 Task: Research Airbnb properties in Neftçala, Azerbaijan from 5th December, 2023 to 11th December, 2023 for 2 adults. Place can be entire place with 2 bedrooms having 2 beds and 1 bathroom. Property type can be flat. Amenities needed are: air conditioning. Booking option can be shelf check-in.
Action: Mouse moved to (390, 69)
Screenshot: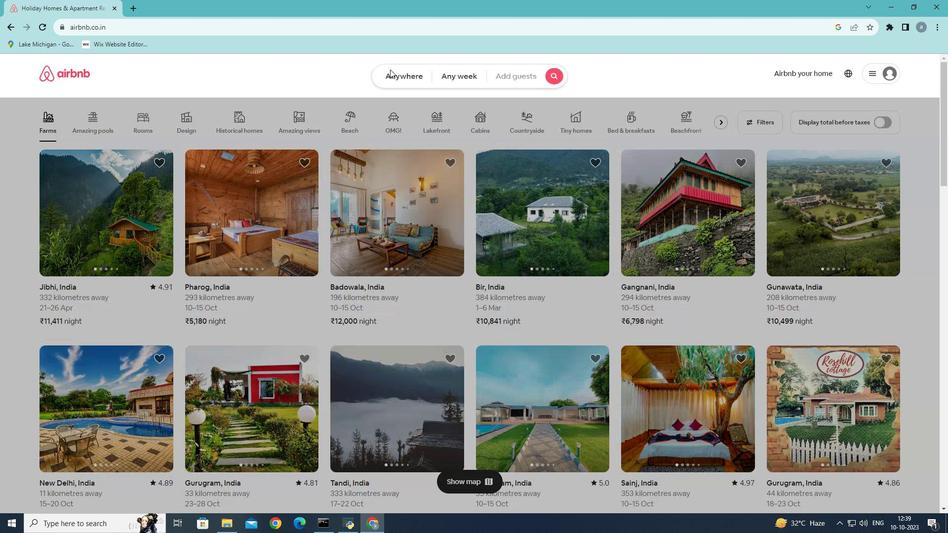 
Action: Mouse pressed left at (390, 69)
Screenshot: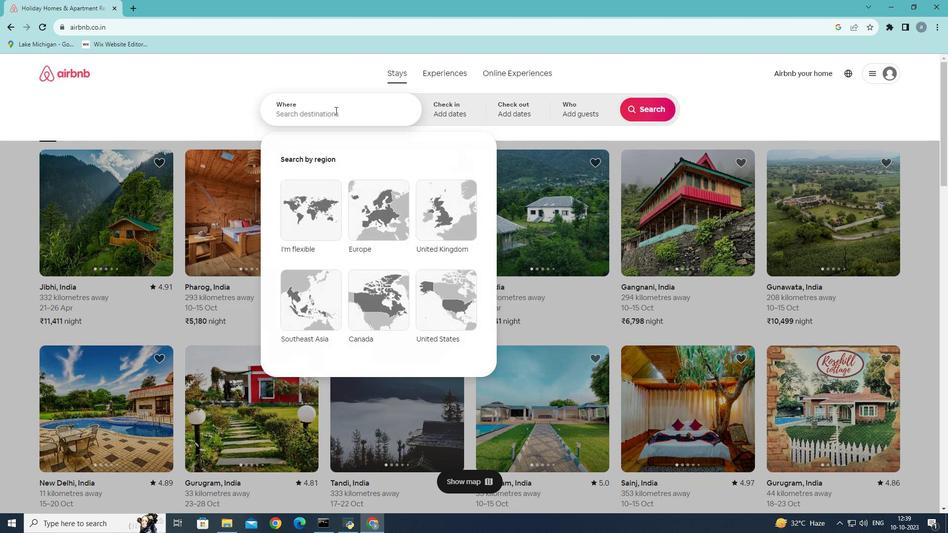 
Action: Mouse moved to (300, 114)
Screenshot: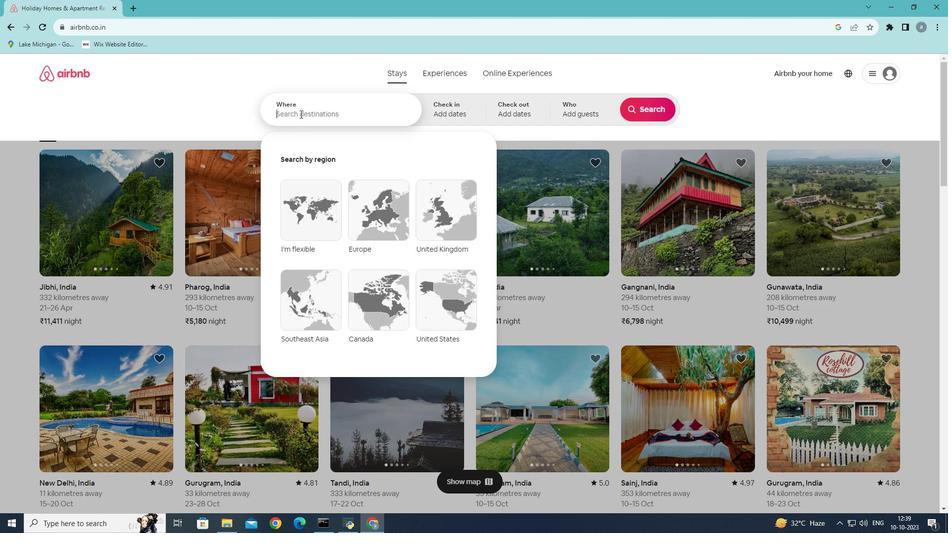 
Action: Mouse pressed left at (300, 114)
Screenshot: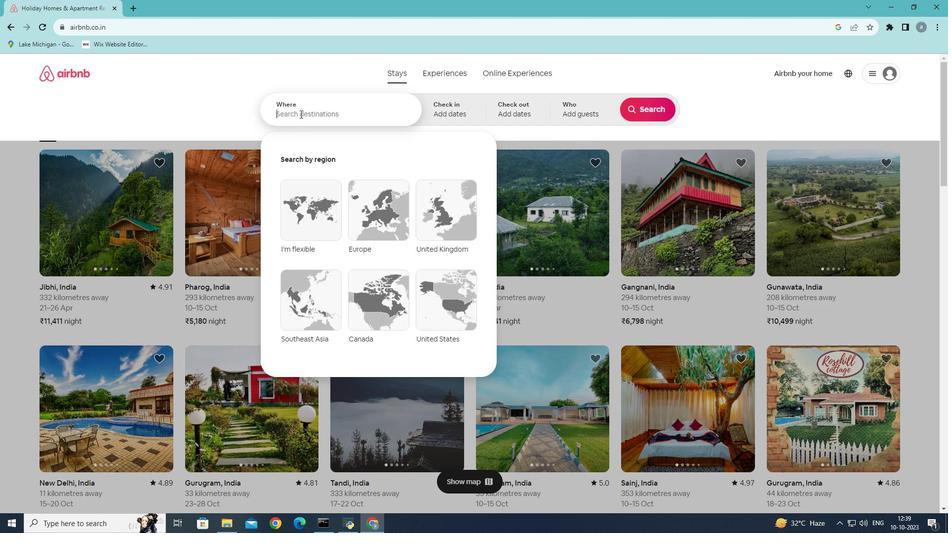 
Action: Key pressed <Key.shift>Neftcala
Screenshot: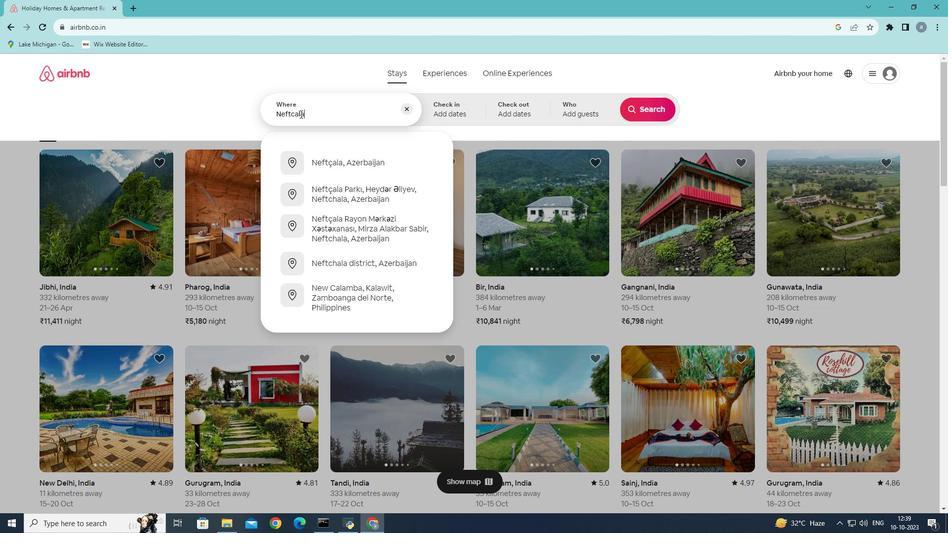 
Action: Mouse moved to (343, 163)
Screenshot: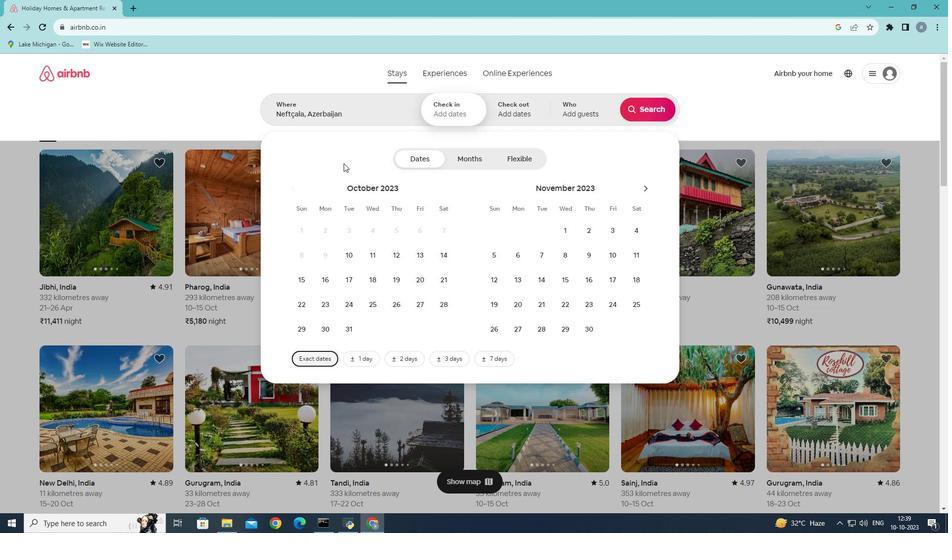 
Action: Mouse pressed left at (343, 163)
Screenshot: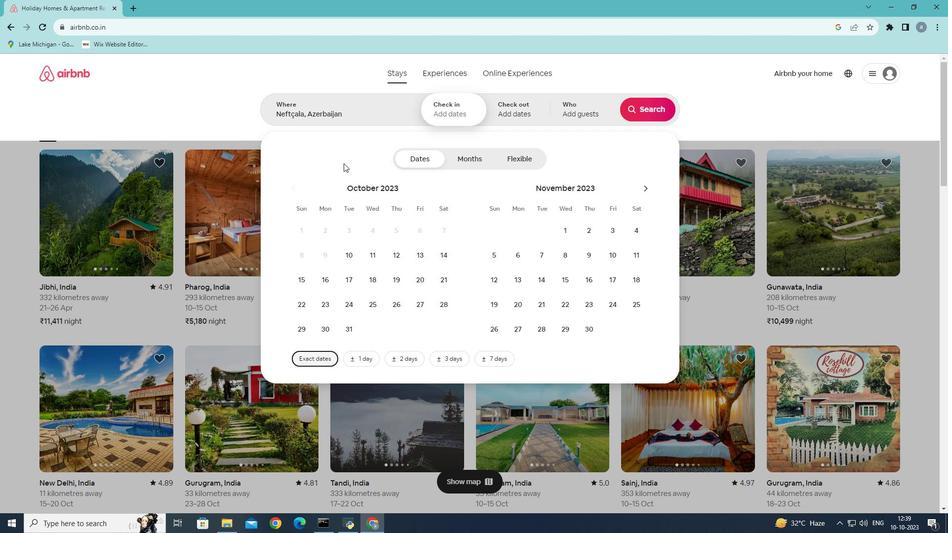 
Action: Mouse moved to (644, 188)
Screenshot: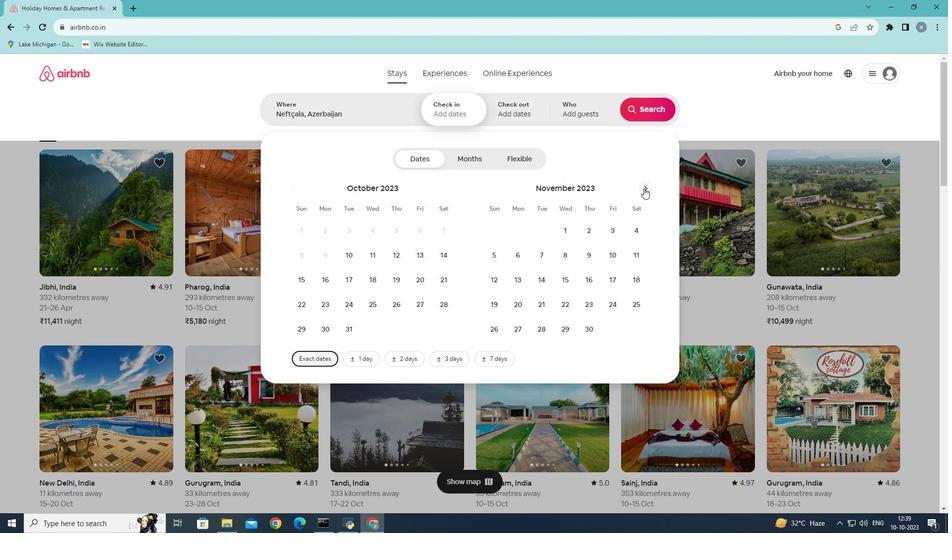 
Action: Mouse pressed left at (644, 188)
Screenshot: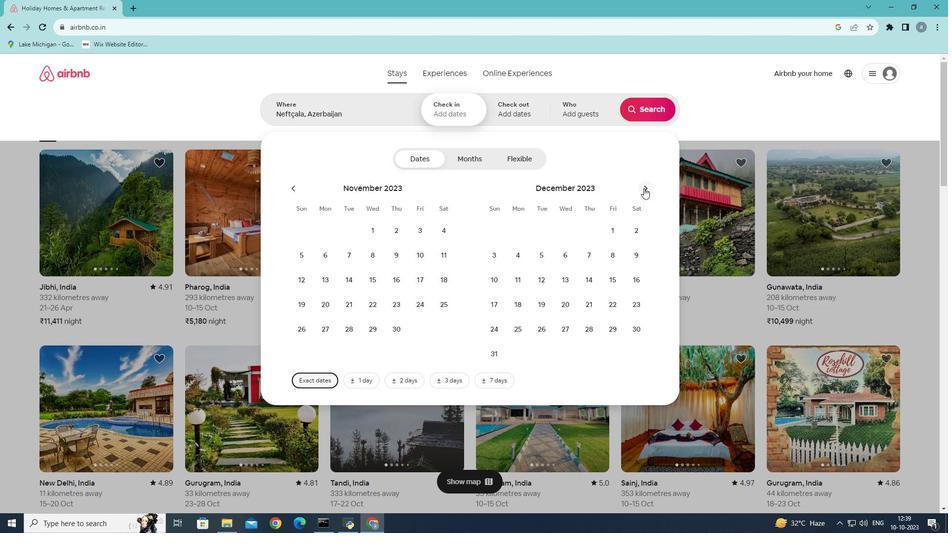 
Action: Mouse moved to (548, 255)
Screenshot: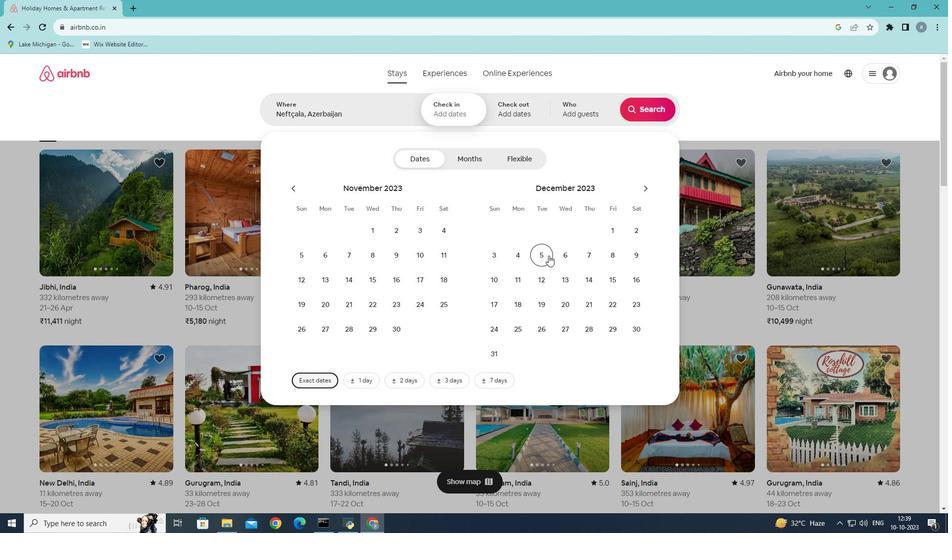 
Action: Mouse pressed left at (548, 255)
Screenshot: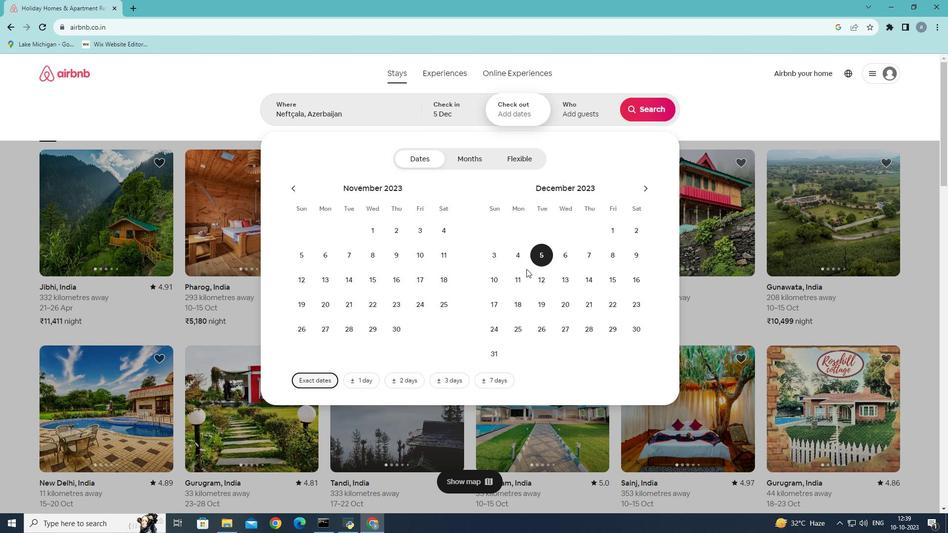 
Action: Mouse moved to (521, 278)
Screenshot: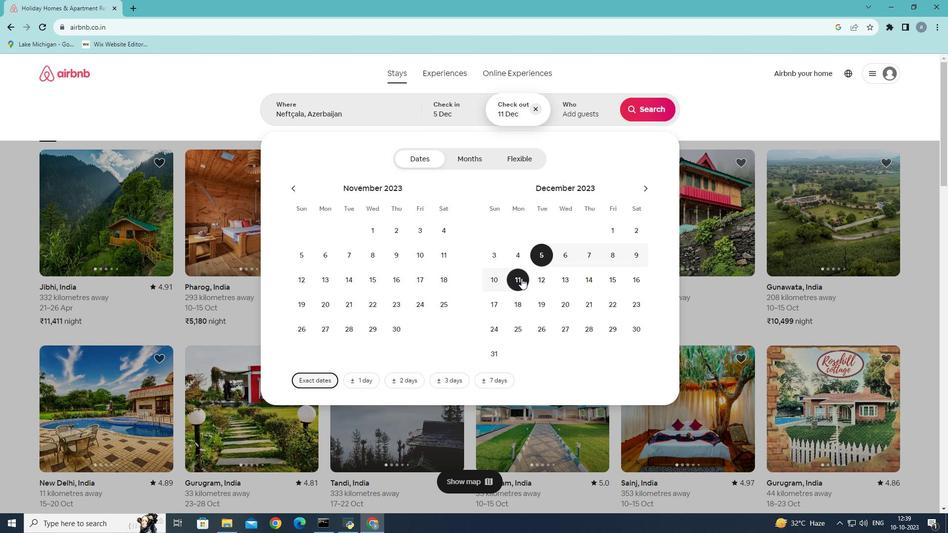 
Action: Mouse pressed left at (521, 278)
Screenshot: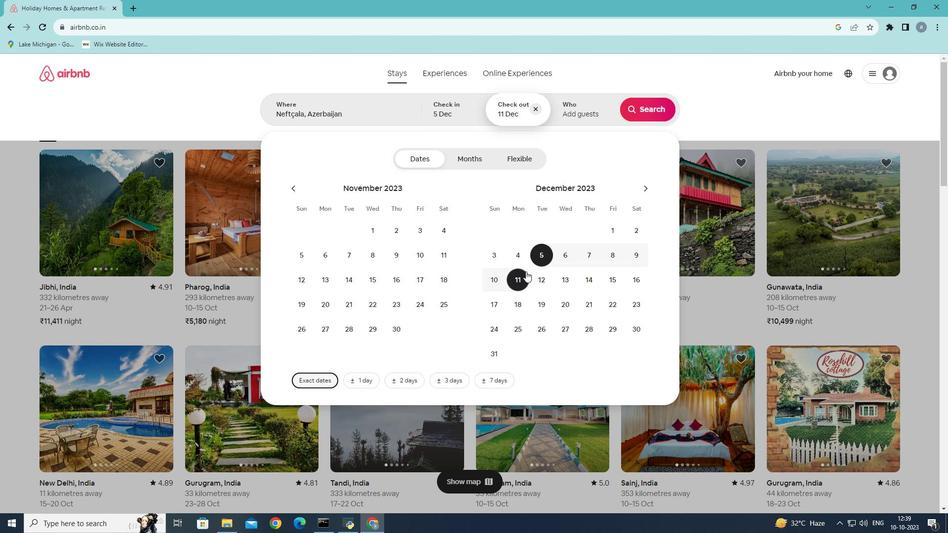 
Action: Mouse moved to (590, 112)
Screenshot: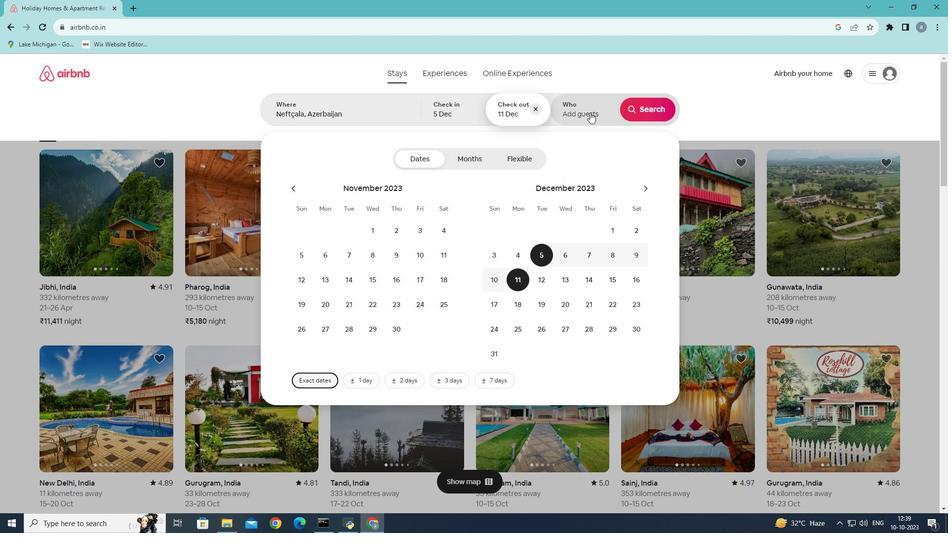 
Action: Mouse pressed left at (590, 112)
Screenshot: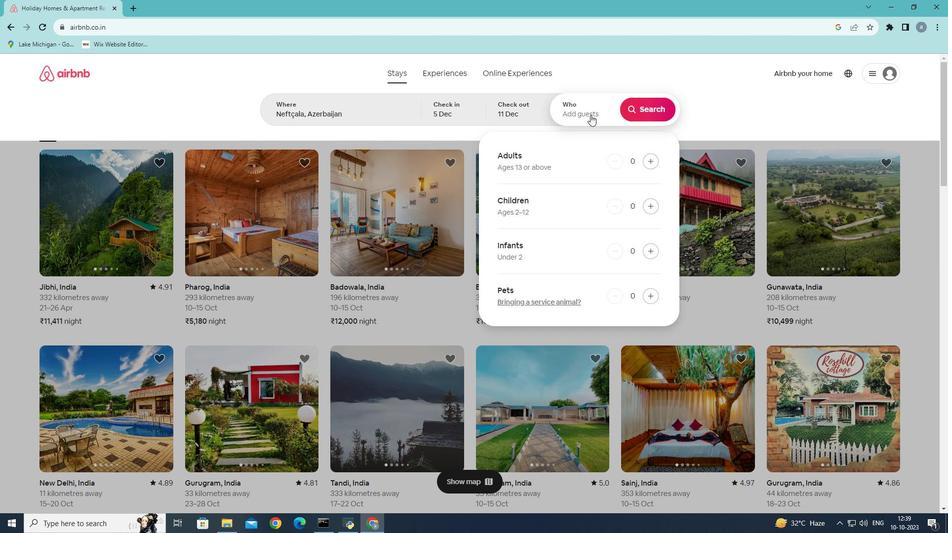 
Action: Mouse moved to (652, 161)
Screenshot: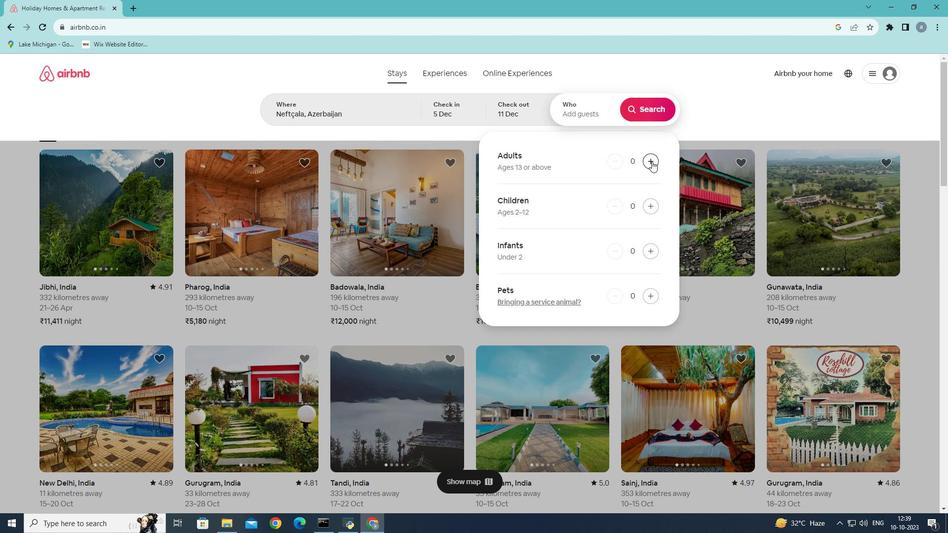 
Action: Mouse pressed left at (652, 161)
Screenshot: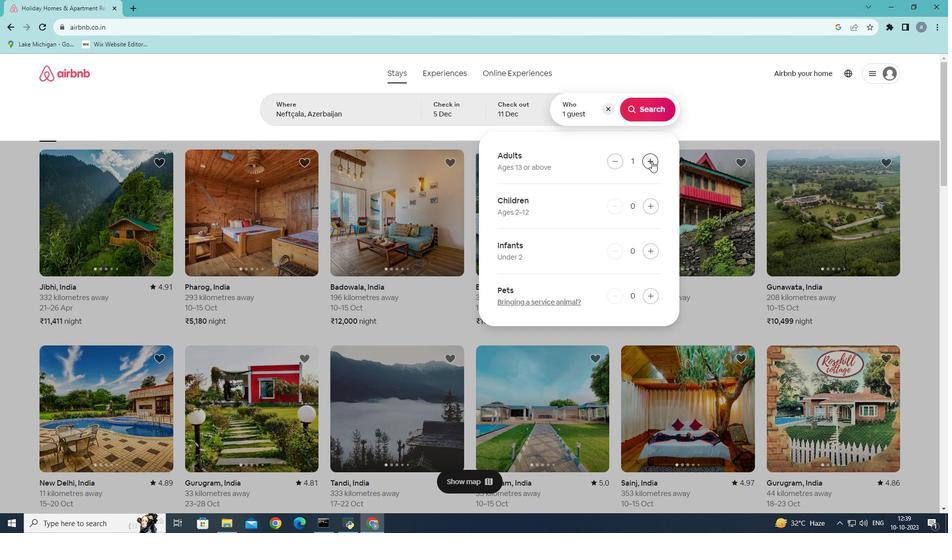 
Action: Mouse pressed left at (652, 161)
Screenshot: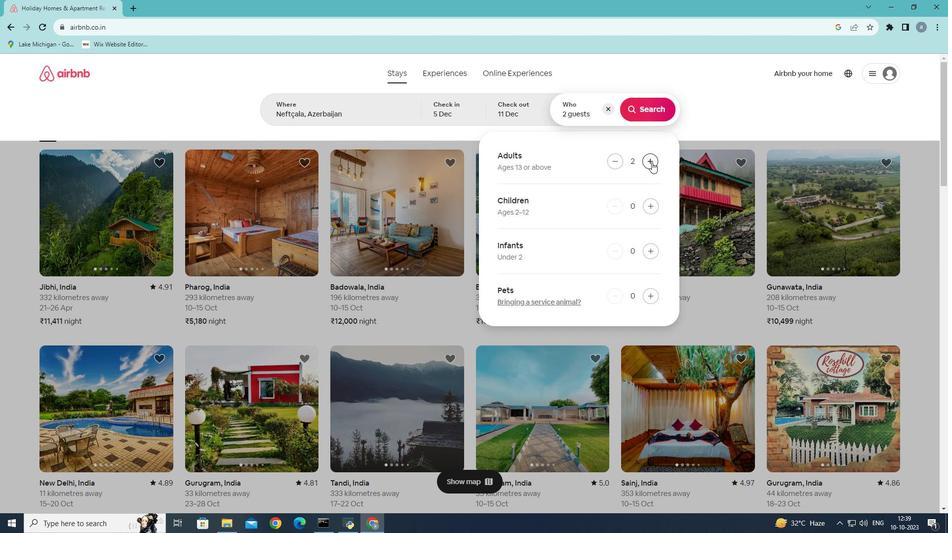 
Action: Mouse moved to (654, 107)
Screenshot: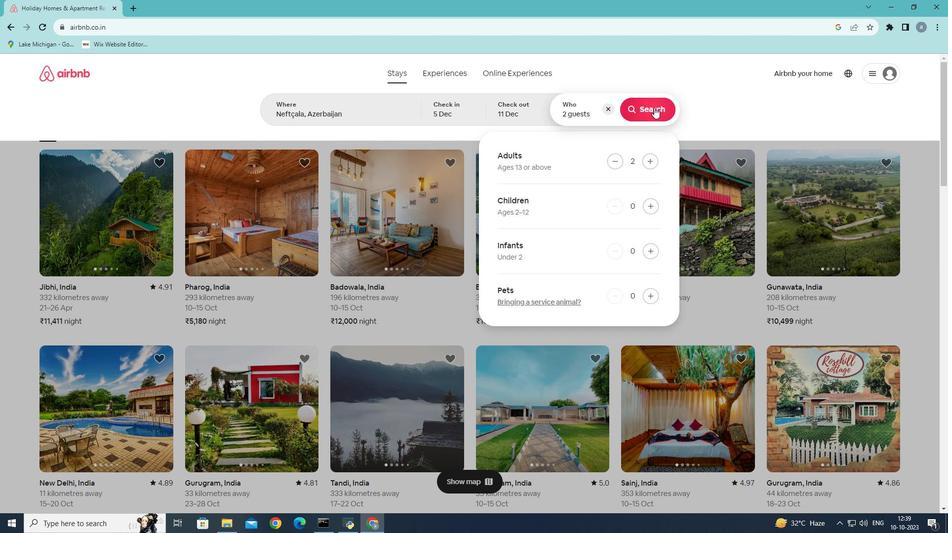 
Action: Mouse pressed left at (654, 107)
Screenshot: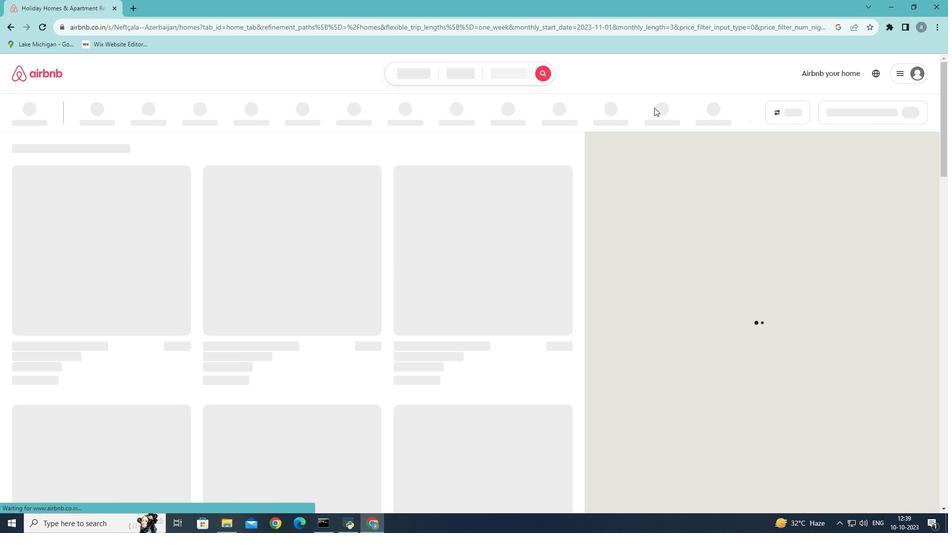 
Action: Mouse moved to (792, 110)
Screenshot: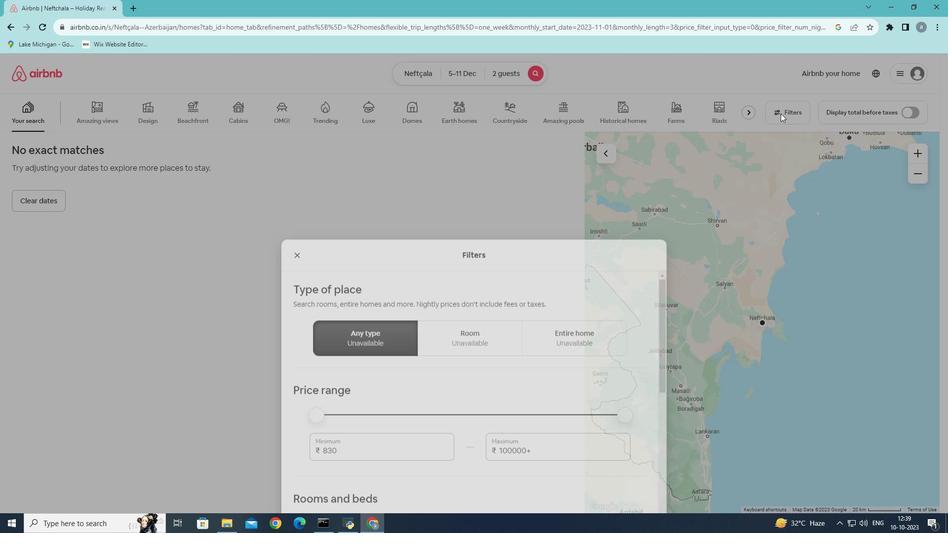 
Action: Mouse pressed left at (792, 110)
Screenshot: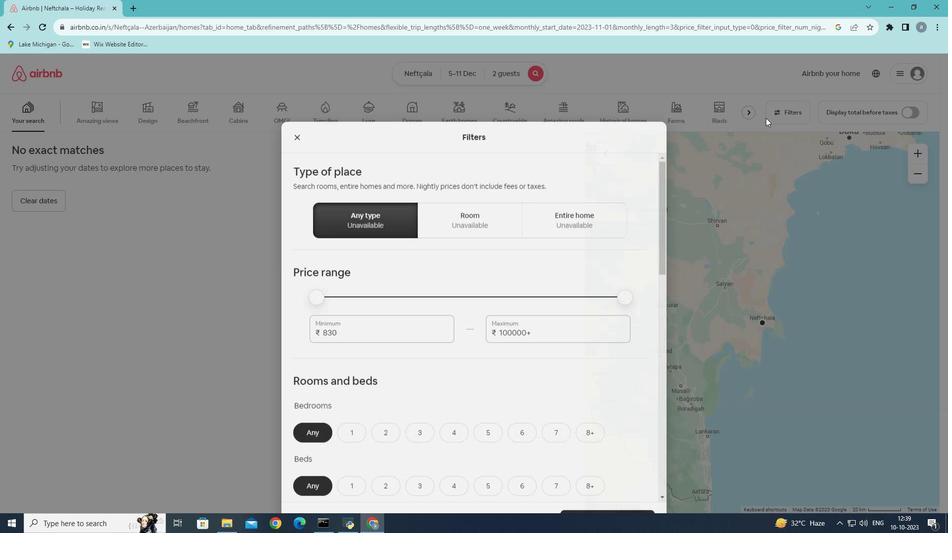 
Action: Mouse moved to (579, 156)
Screenshot: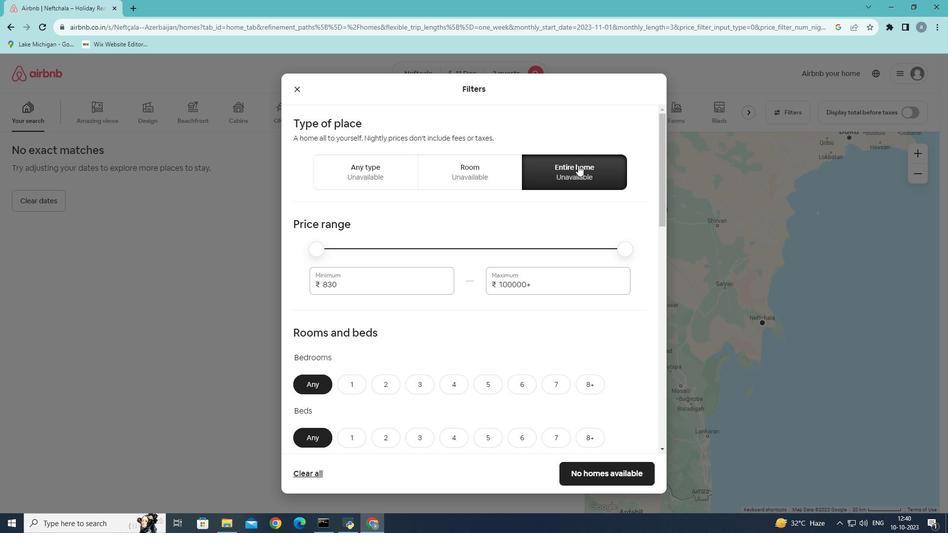 
Action: Mouse pressed left at (579, 156)
Screenshot: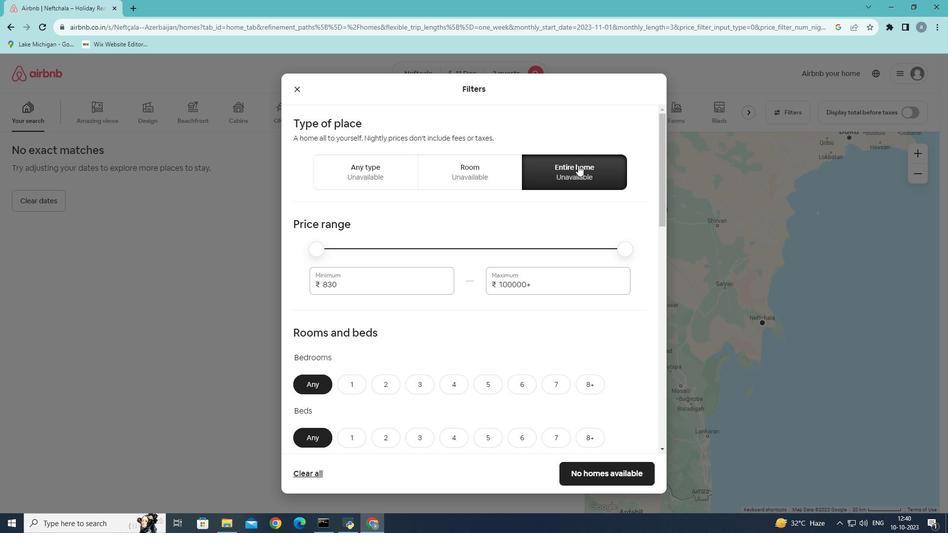 
Action: Mouse moved to (523, 282)
Screenshot: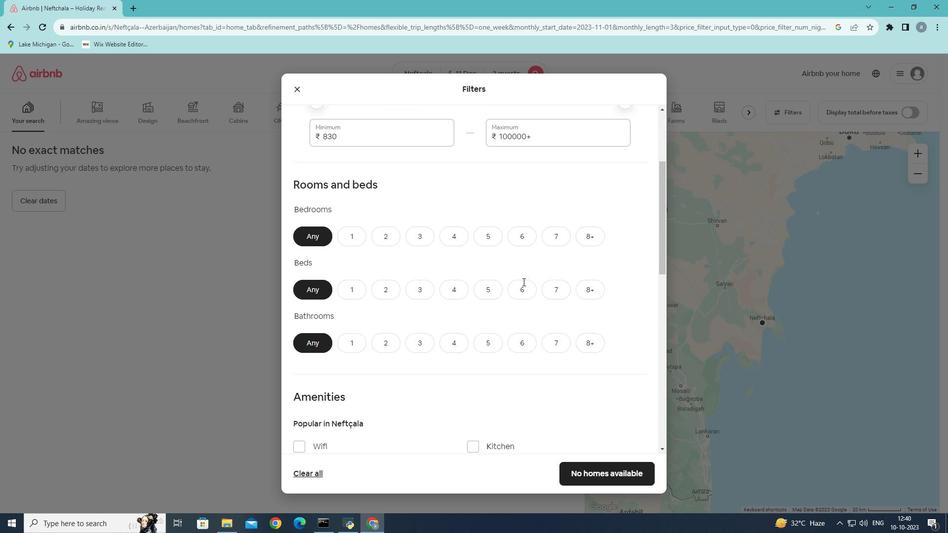 
Action: Mouse scrolled (523, 281) with delta (0, 0)
Screenshot: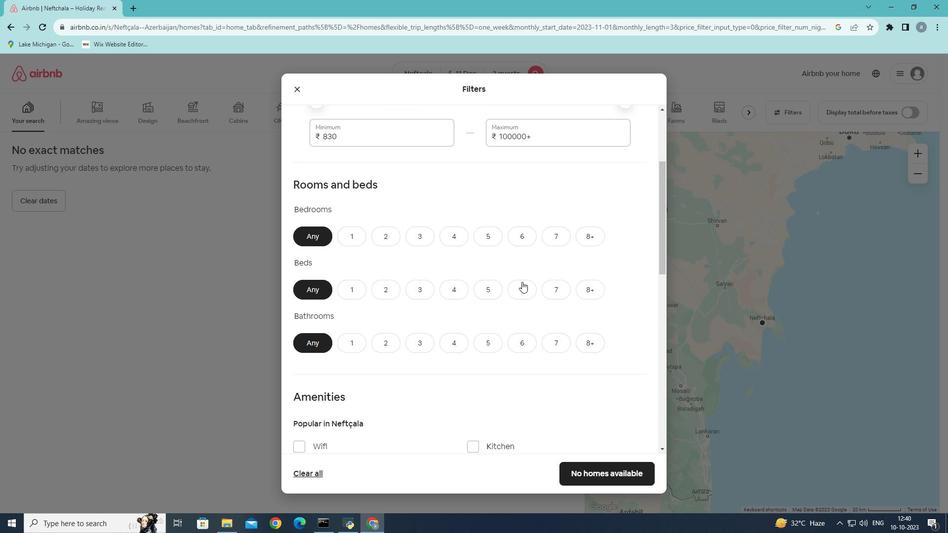 
Action: Mouse scrolled (523, 281) with delta (0, 0)
Screenshot: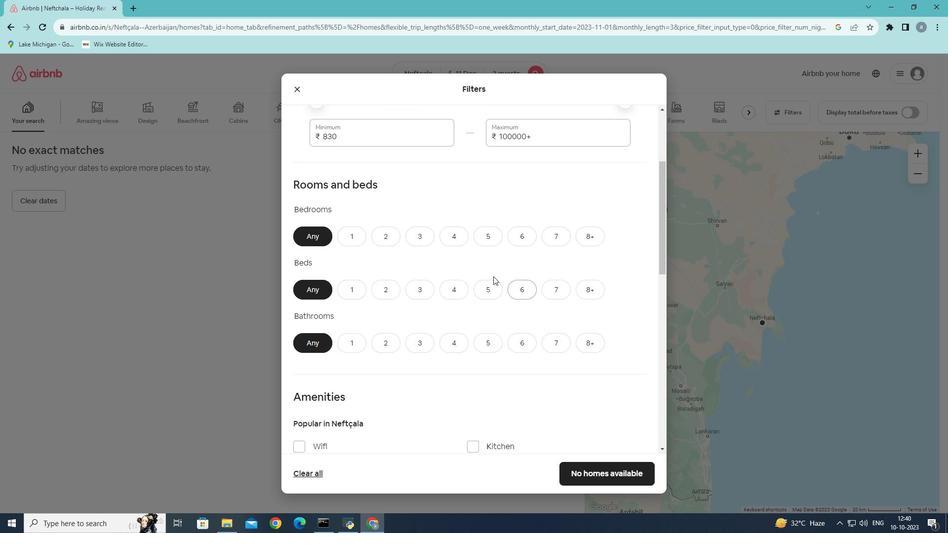 
Action: Mouse scrolled (523, 281) with delta (0, 0)
Screenshot: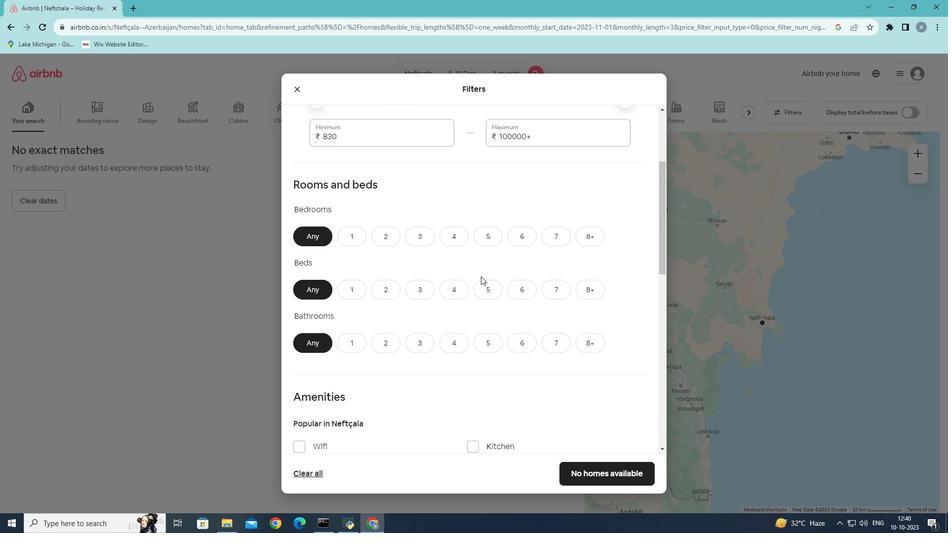 
Action: Mouse moved to (389, 238)
Screenshot: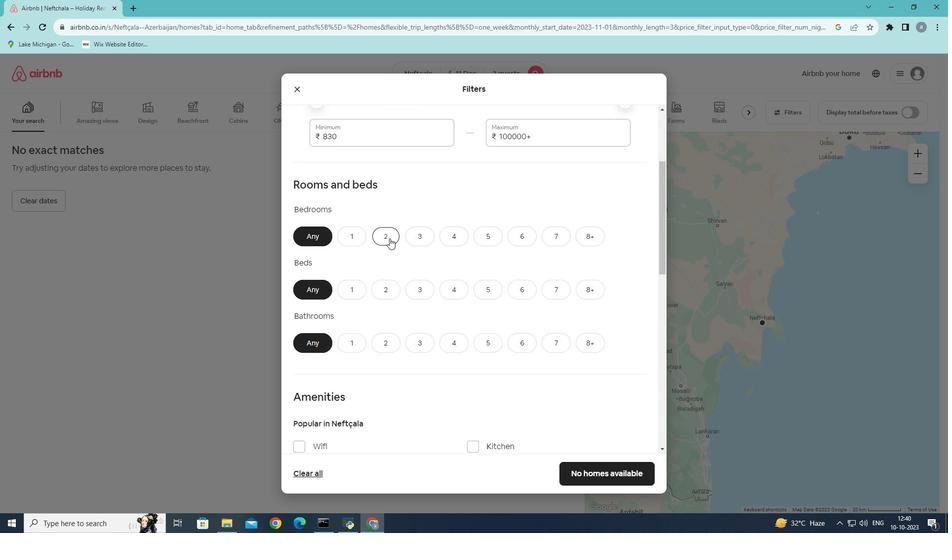 
Action: Mouse pressed left at (389, 238)
Screenshot: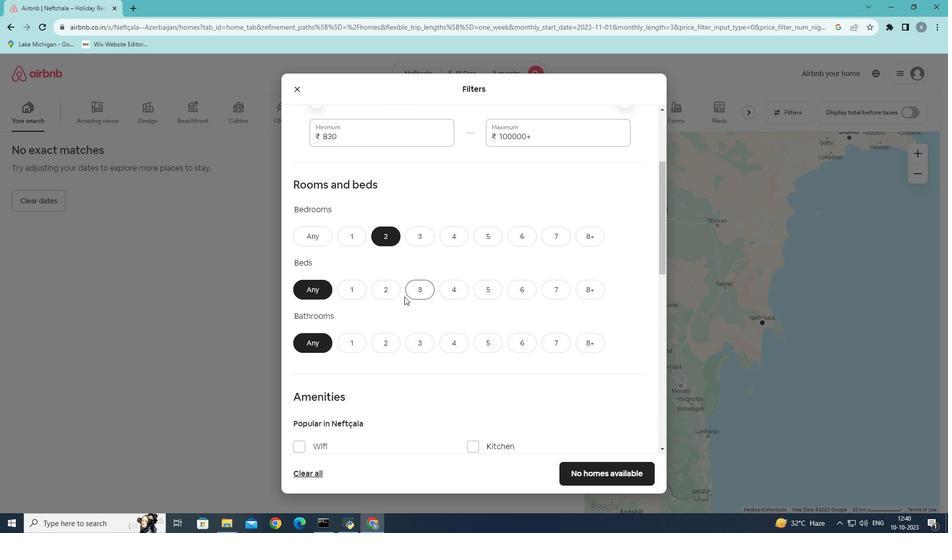 
Action: Mouse moved to (387, 293)
Screenshot: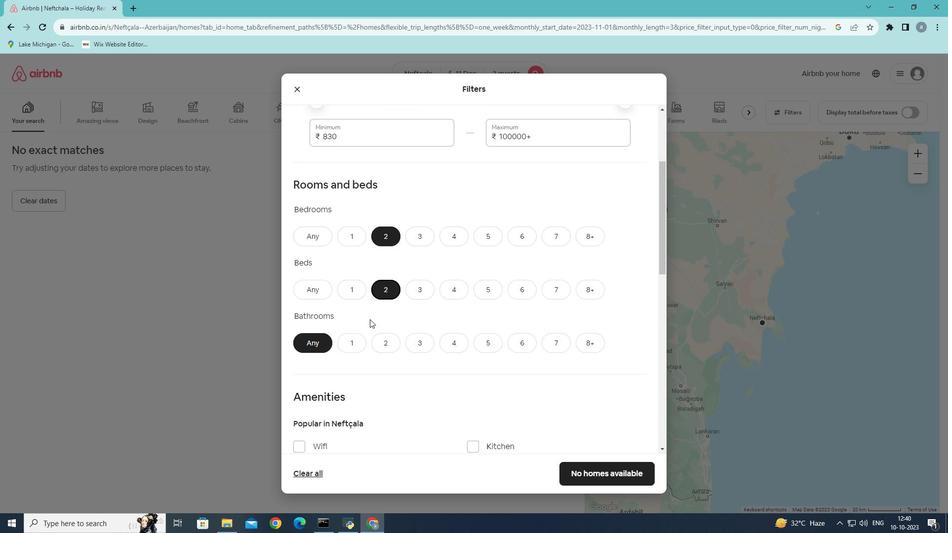 
Action: Mouse pressed left at (387, 293)
Screenshot: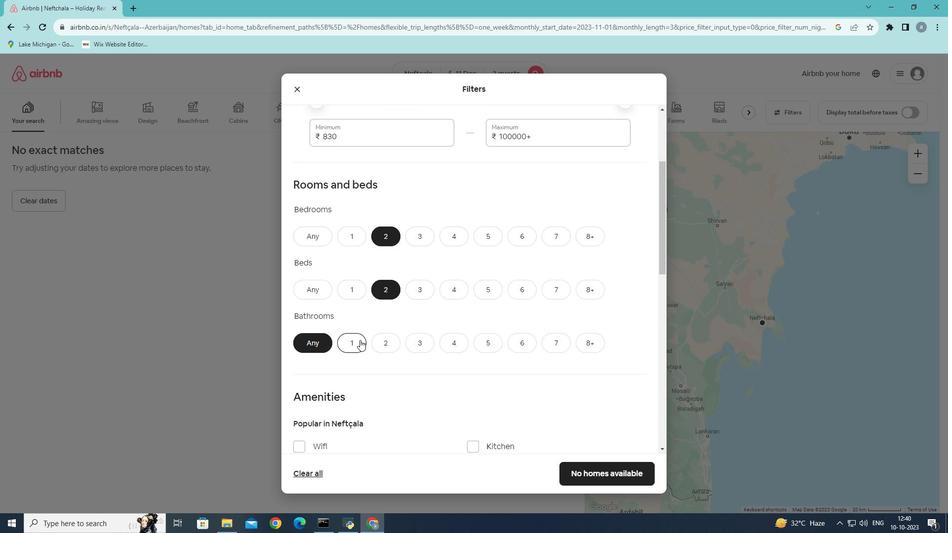 
Action: Mouse moved to (358, 344)
Screenshot: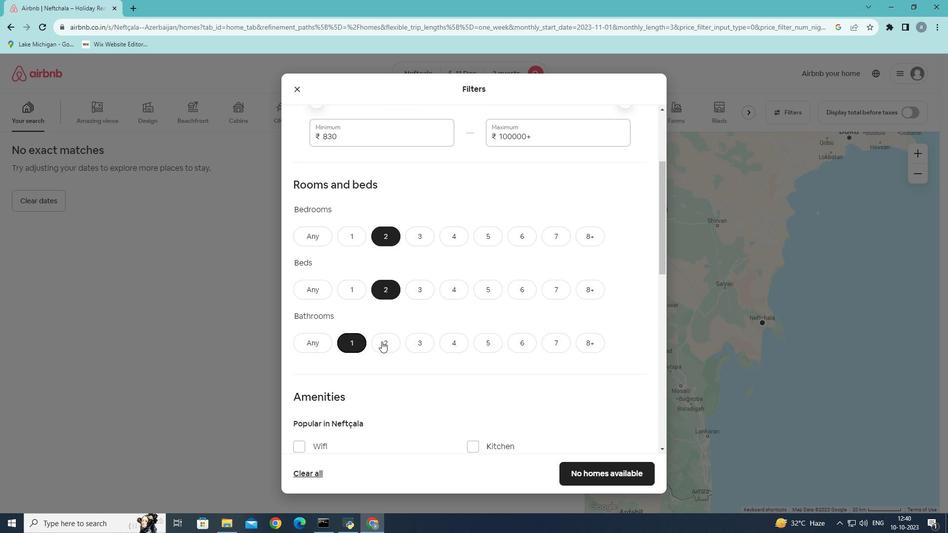 
Action: Mouse pressed left at (358, 344)
Screenshot: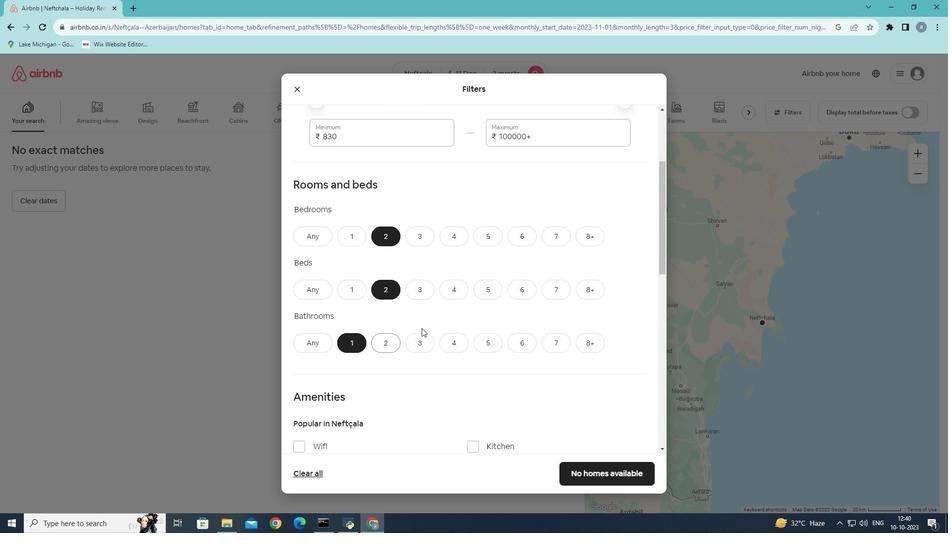 
Action: Mouse moved to (486, 332)
Screenshot: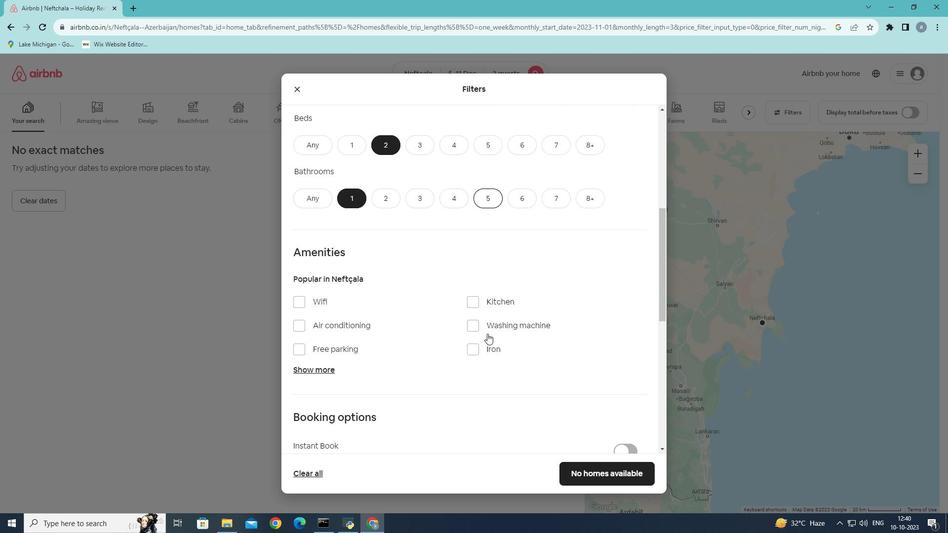 
Action: Mouse scrolled (486, 332) with delta (0, 0)
Screenshot: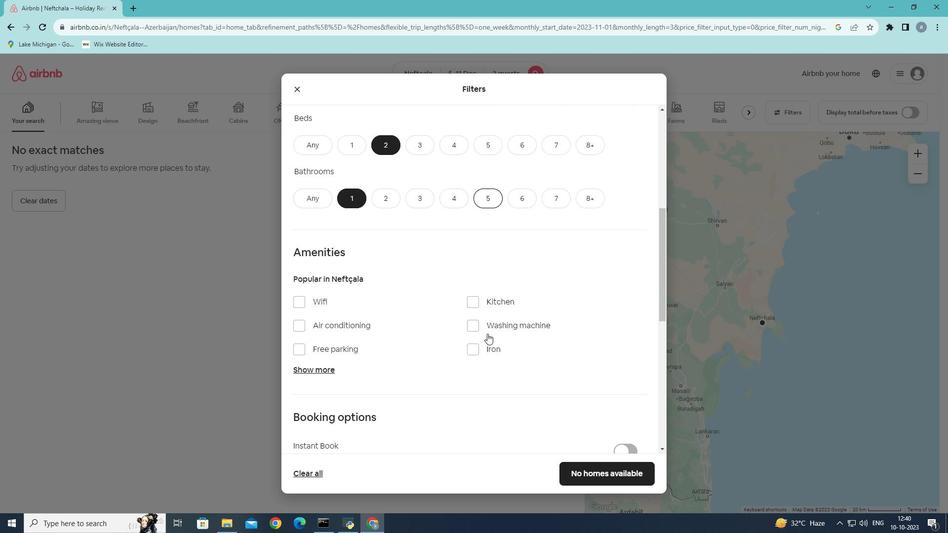 
Action: Mouse moved to (487, 333)
Screenshot: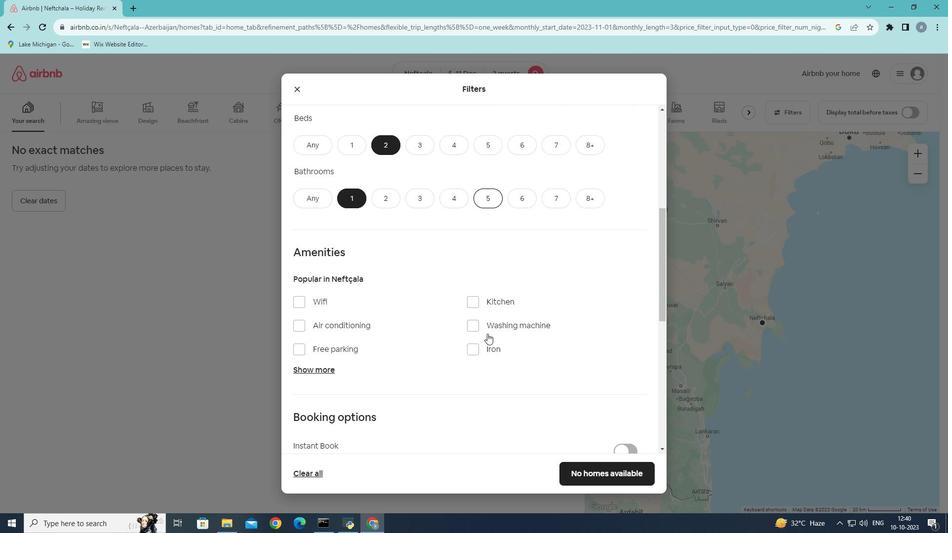 
Action: Mouse scrolled (487, 333) with delta (0, 0)
Screenshot: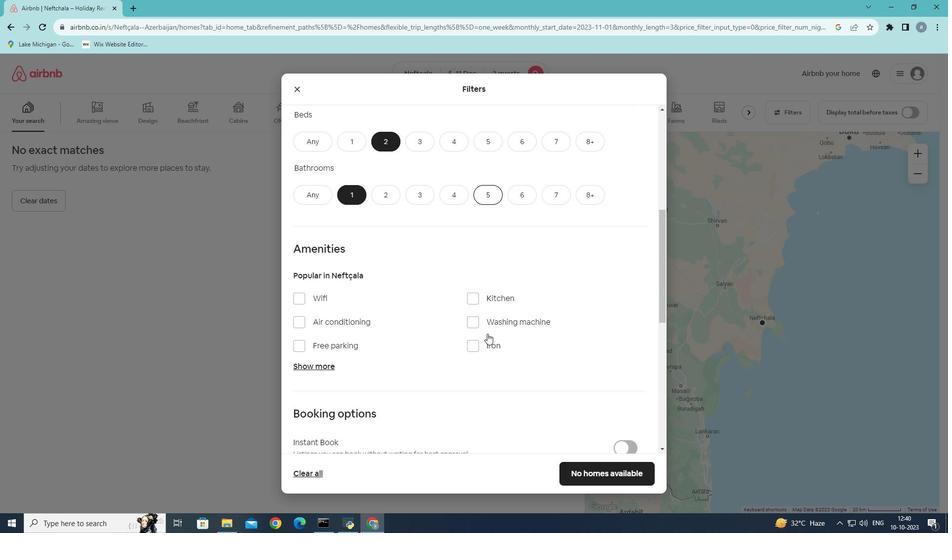 
Action: Mouse scrolled (487, 333) with delta (0, 0)
Screenshot: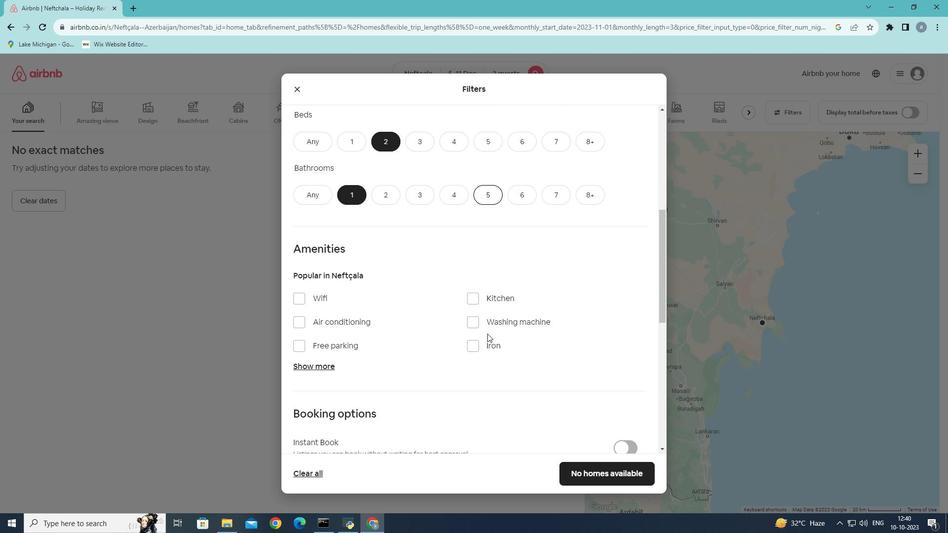 
Action: Mouse moved to (300, 322)
Screenshot: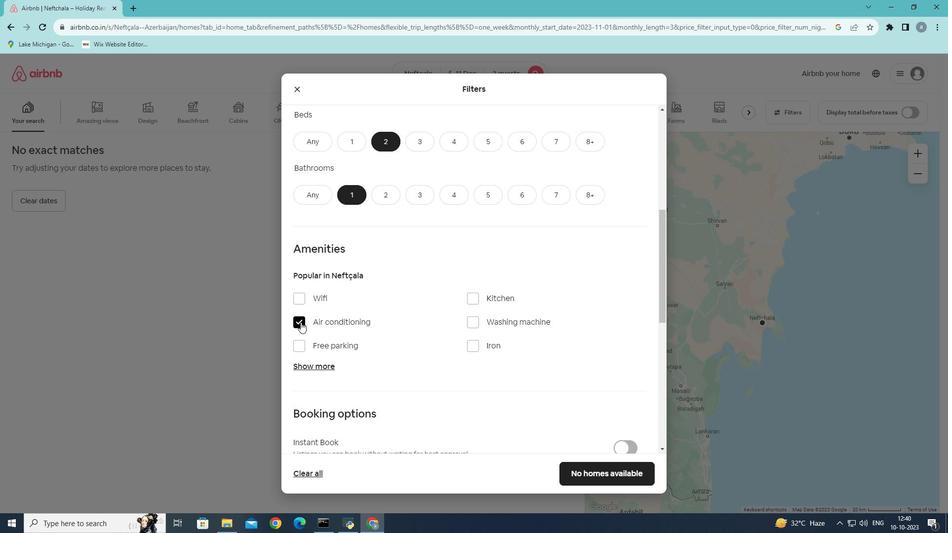 
Action: Mouse pressed left at (300, 322)
Screenshot: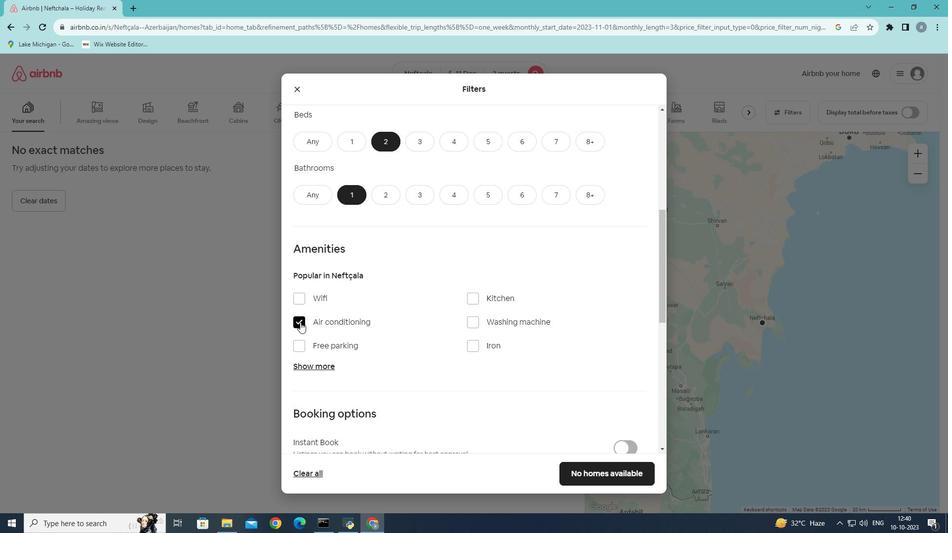 
Action: Mouse moved to (340, 322)
Screenshot: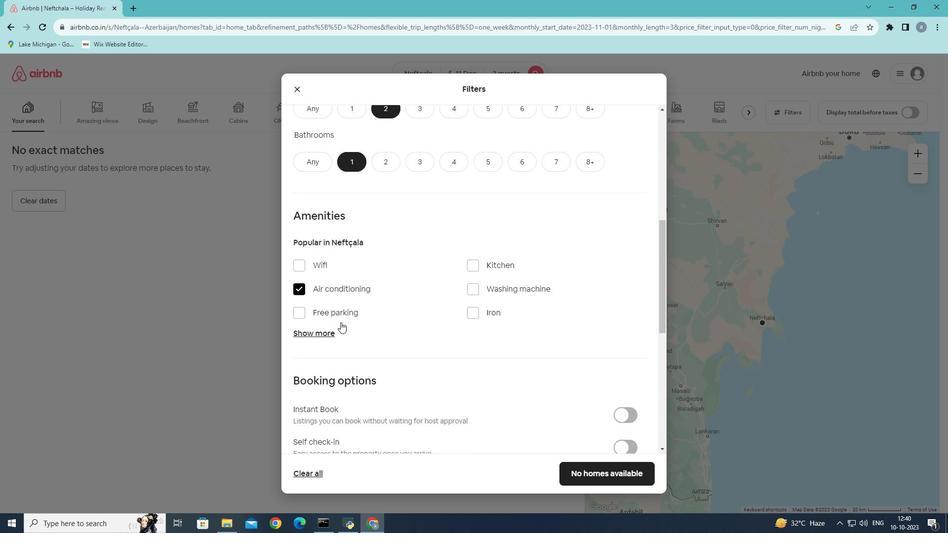 
Action: Mouse scrolled (340, 322) with delta (0, 0)
Screenshot: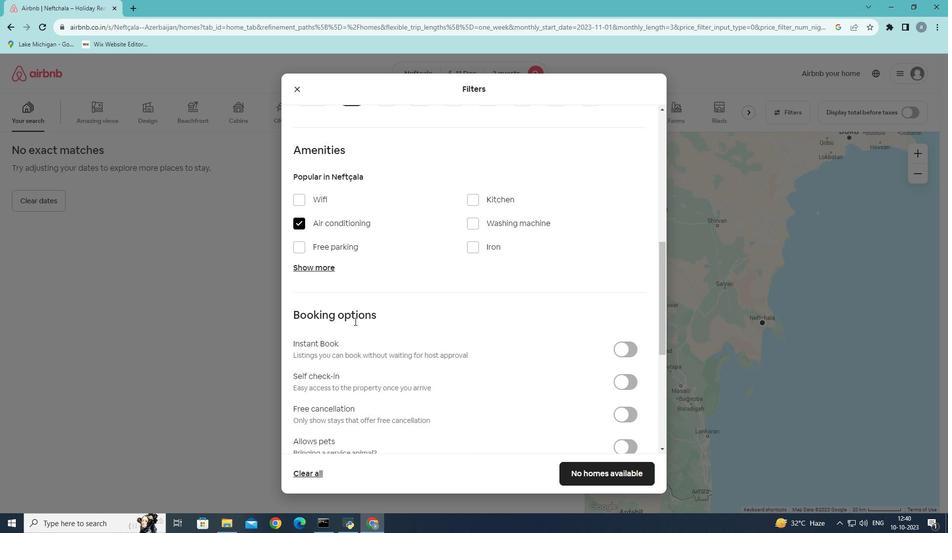 
Action: Mouse scrolled (340, 322) with delta (0, 0)
Screenshot: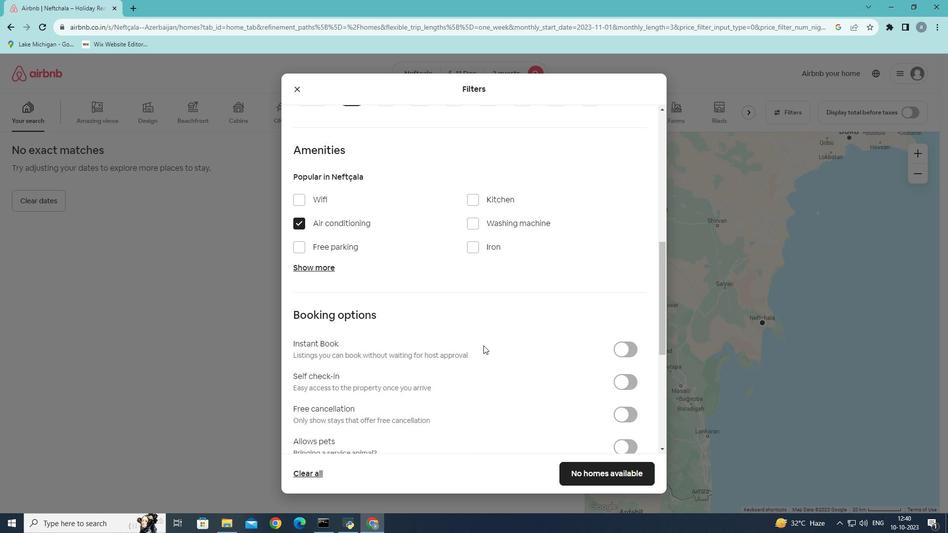 
Action: Mouse moved to (627, 384)
Screenshot: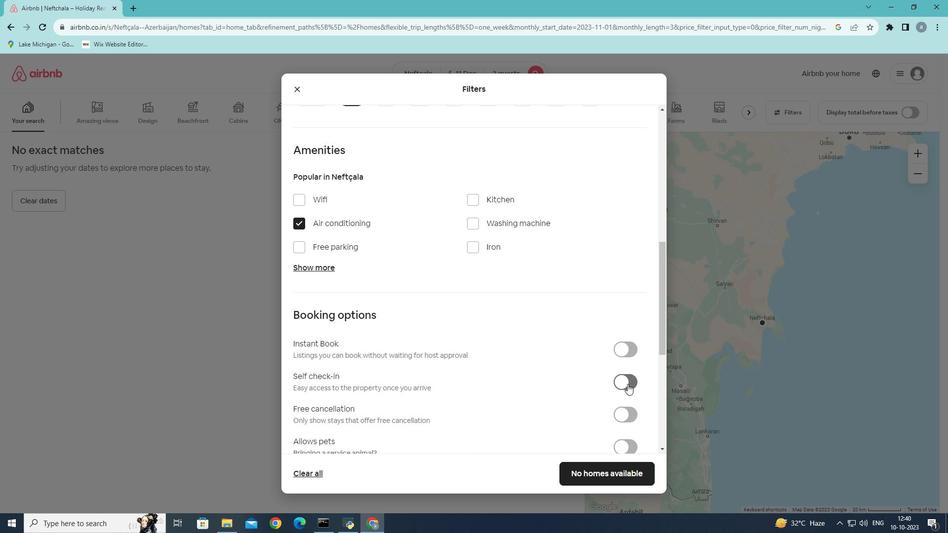 
Action: Mouse pressed left at (627, 384)
Screenshot: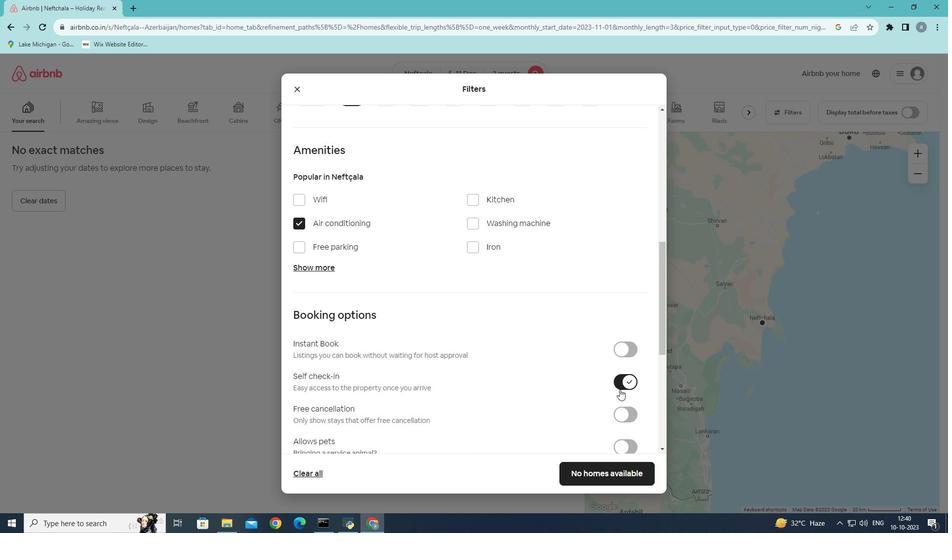 
Action: Mouse moved to (479, 393)
Screenshot: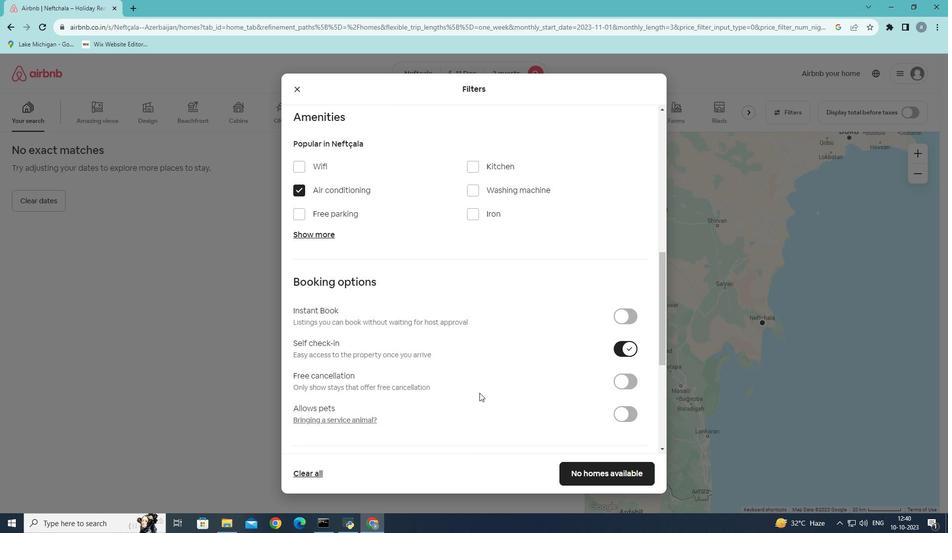 
Action: Mouse scrolled (479, 392) with delta (0, 0)
Screenshot: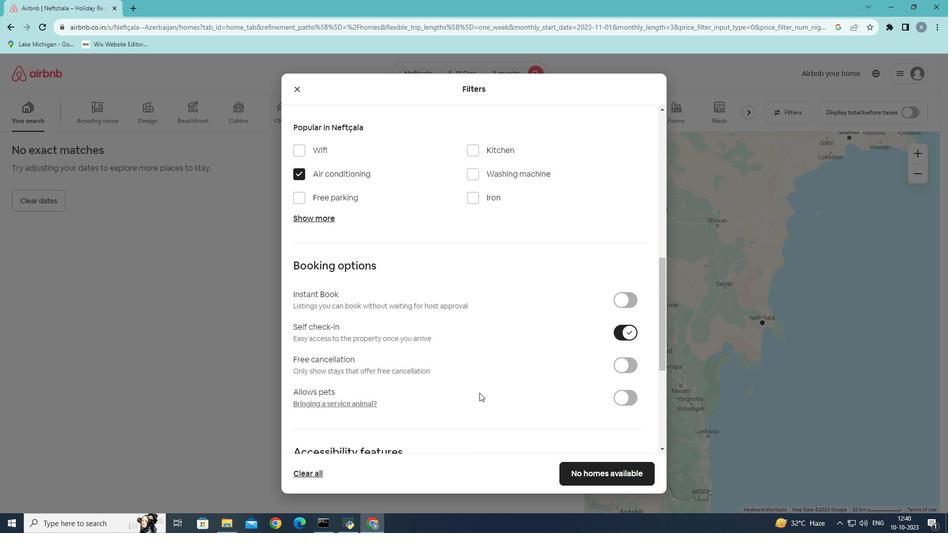
Action: Mouse scrolled (479, 392) with delta (0, 0)
Screenshot: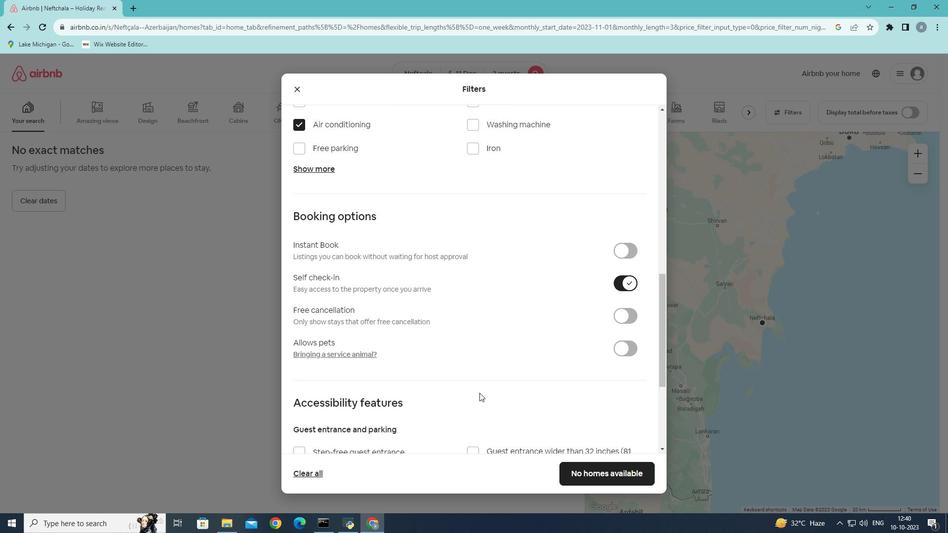 
Action: Mouse scrolled (479, 392) with delta (0, 0)
Screenshot: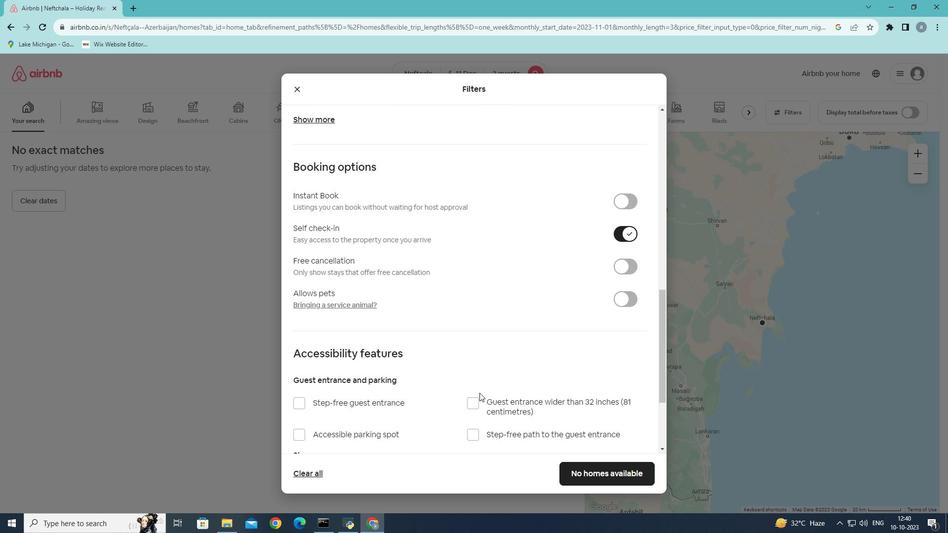 
Action: Mouse moved to (604, 474)
Screenshot: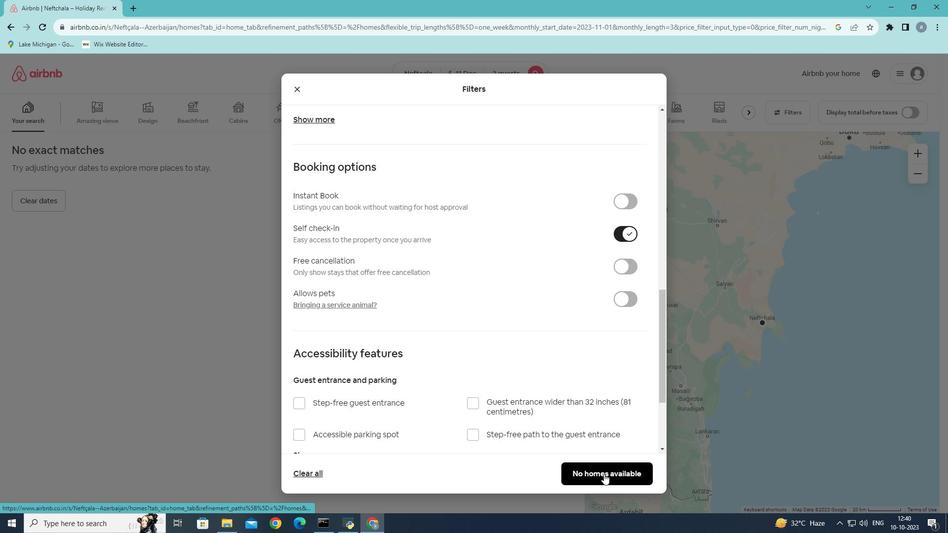 
Action: Mouse pressed left at (604, 474)
Screenshot: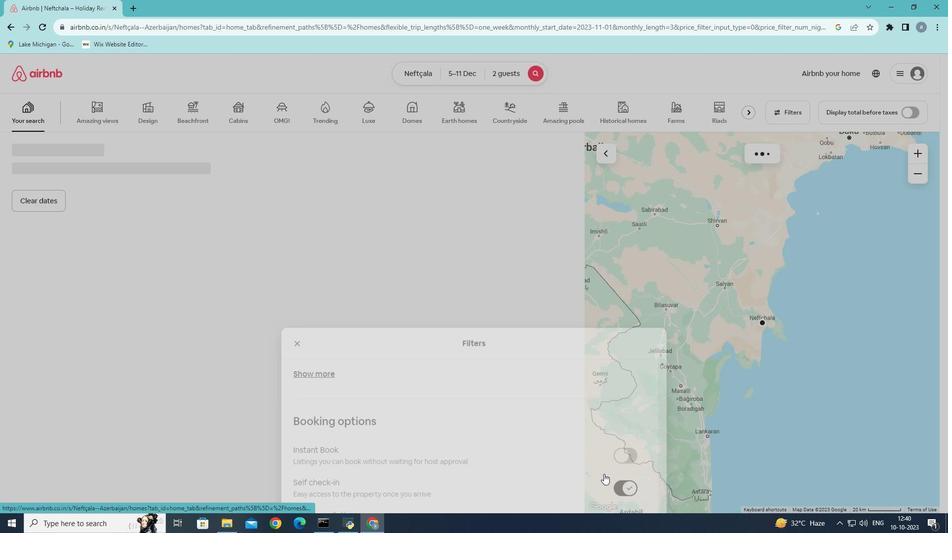 
Action: Mouse moved to (597, 465)
Screenshot: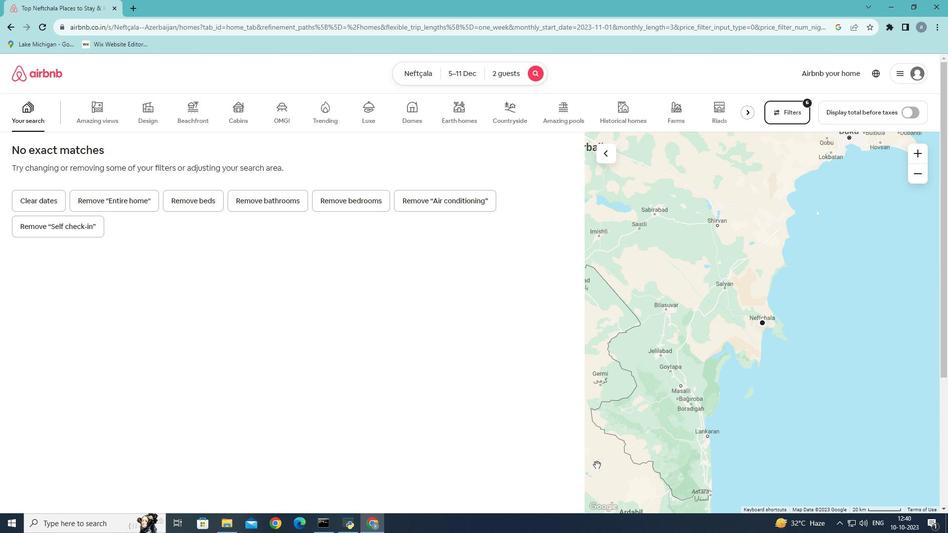 
